 Task: Create a task  Add support for SMS notifications to the mobile app , assign it to team member softage.8@softage.net in the project TrainForge and update the status of the task to  On Track  , set the priority of the task to High.
Action: Mouse moved to (44, 398)
Screenshot: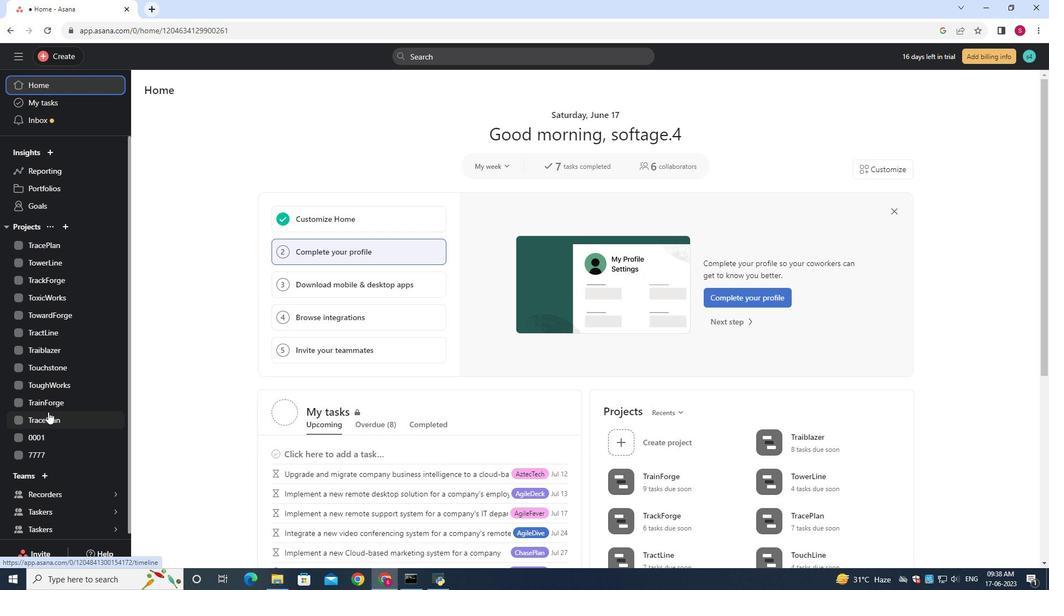 
Action: Mouse pressed left at (44, 398)
Screenshot: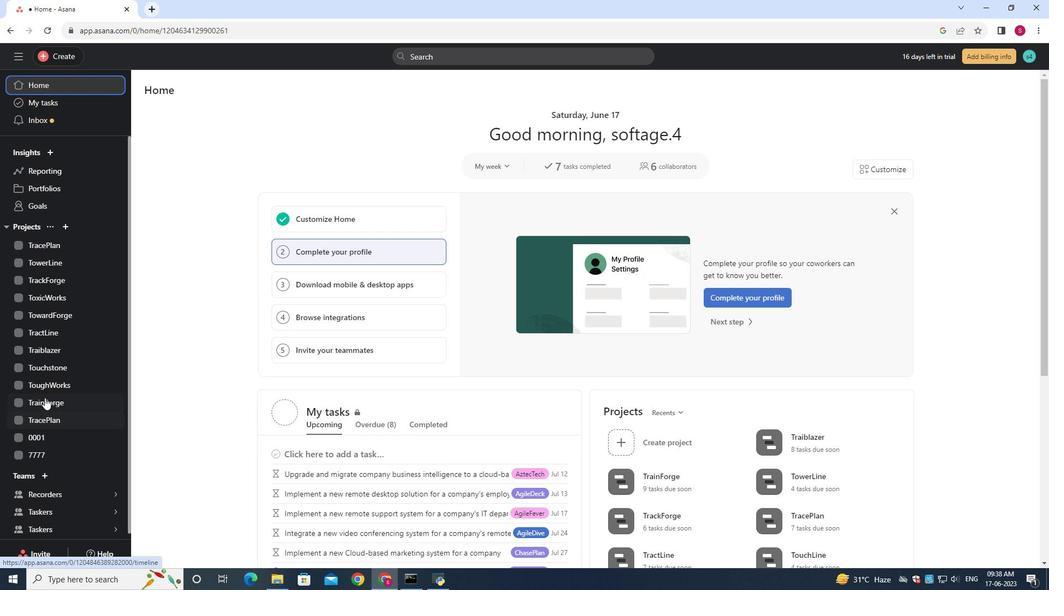 
Action: Mouse moved to (164, 135)
Screenshot: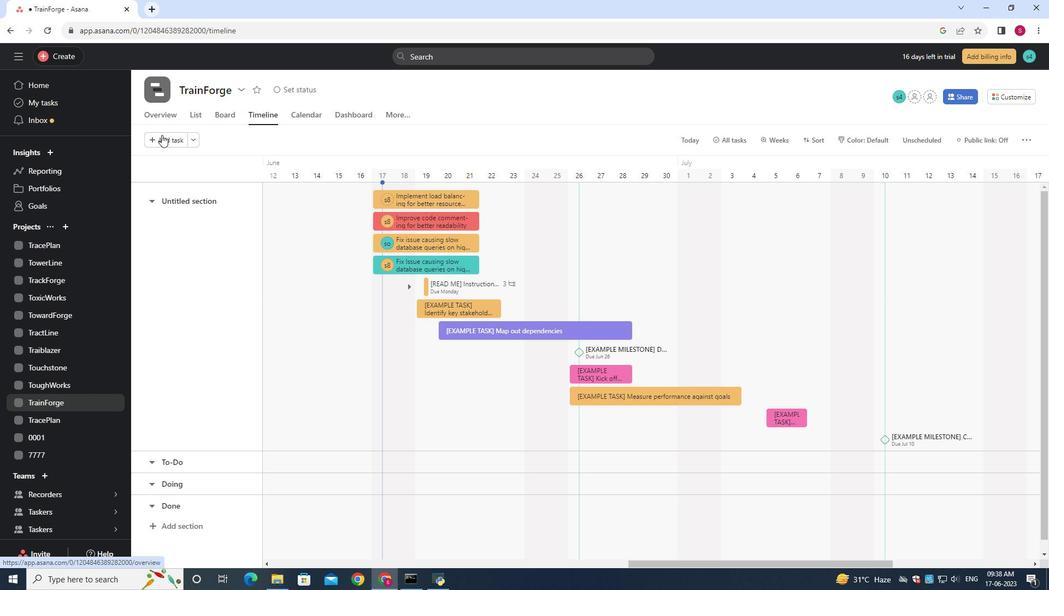 
Action: Mouse pressed left at (164, 135)
Screenshot: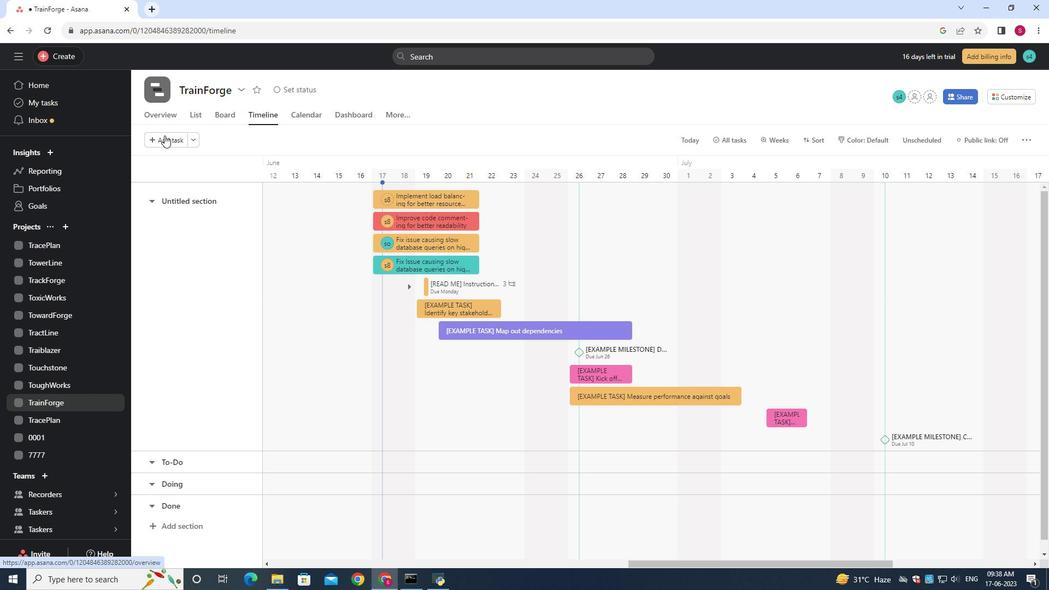 
Action: Mouse moved to (151, 173)
Screenshot: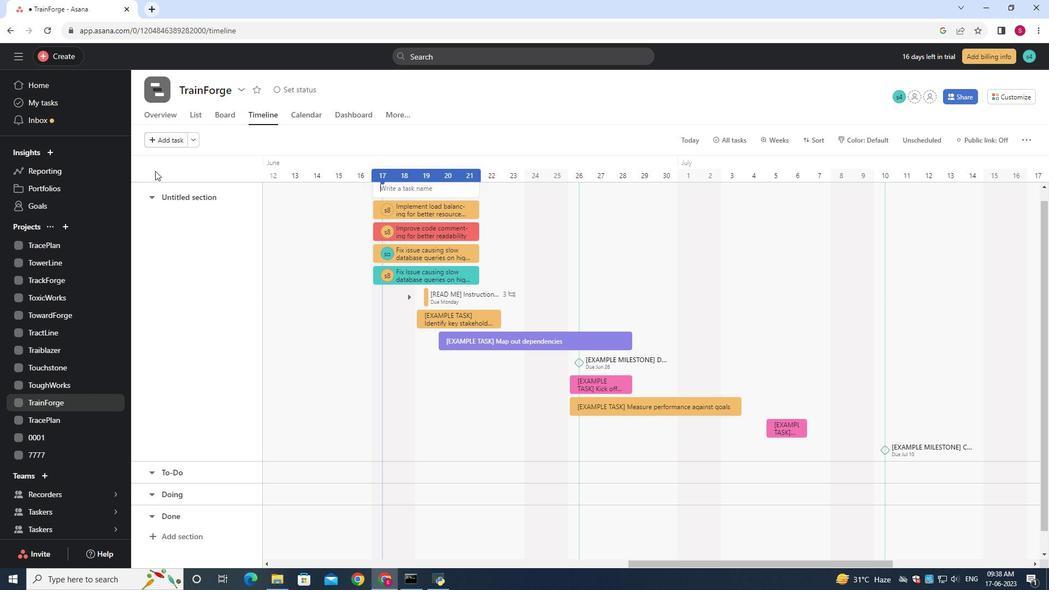 
Action: Key pressed <Key.shift>Add<Key.space>support<Key.space>for<Key.space><Key.shift><Key.shift>SMA<Key.backspace>S<Key.space>notifications<Key.space>to<Key.space>the<Key.space>mobile<Key.space>app
Screenshot: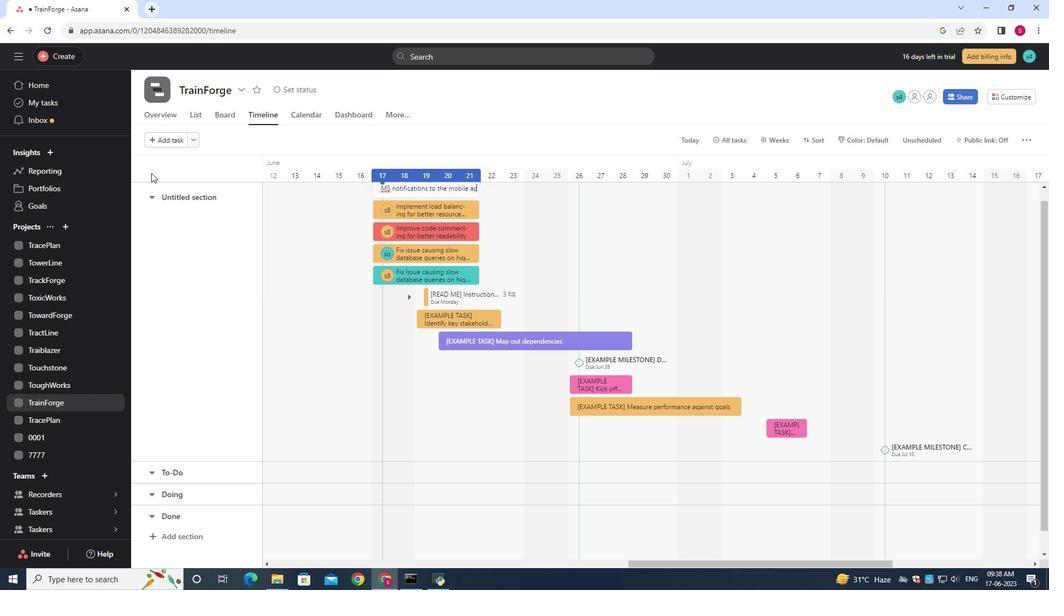 
Action: Mouse moved to (477, 190)
Screenshot: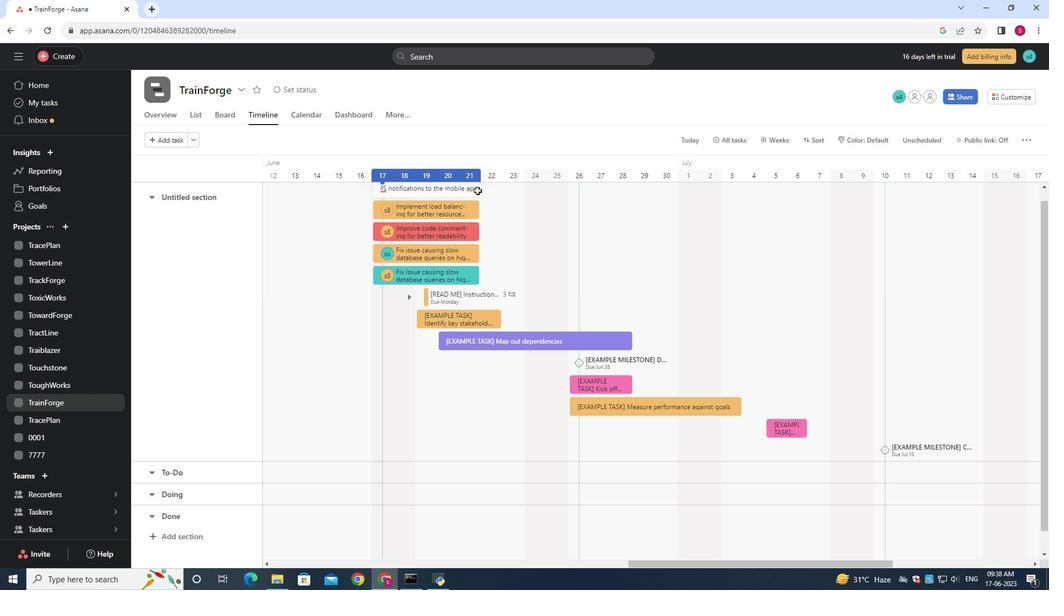
Action: Mouse pressed left at (477, 190)
Screenshot: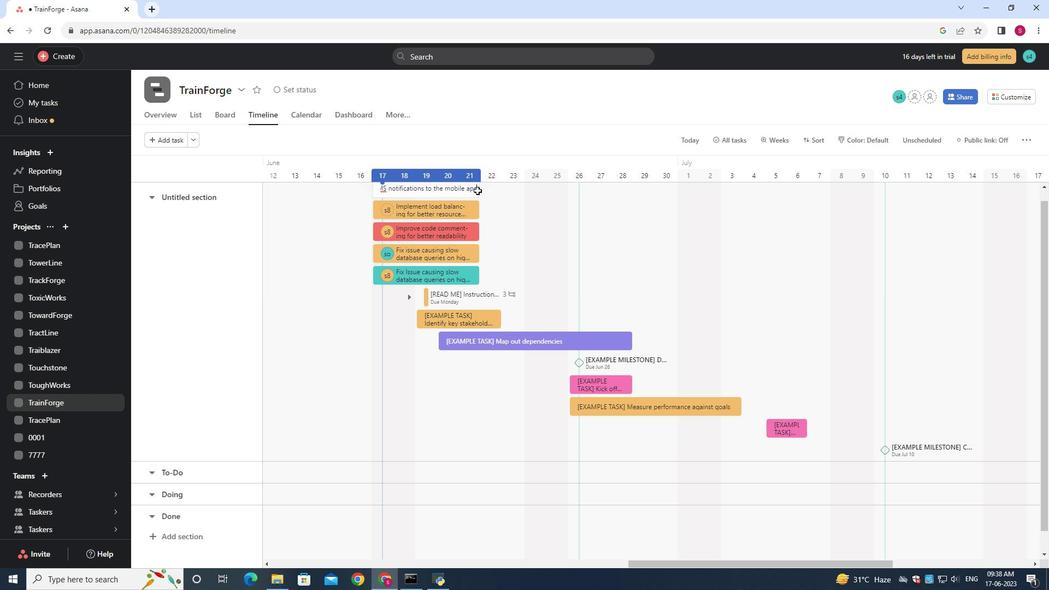 
Action: Mouse moved to (780, 205)
Screenshot: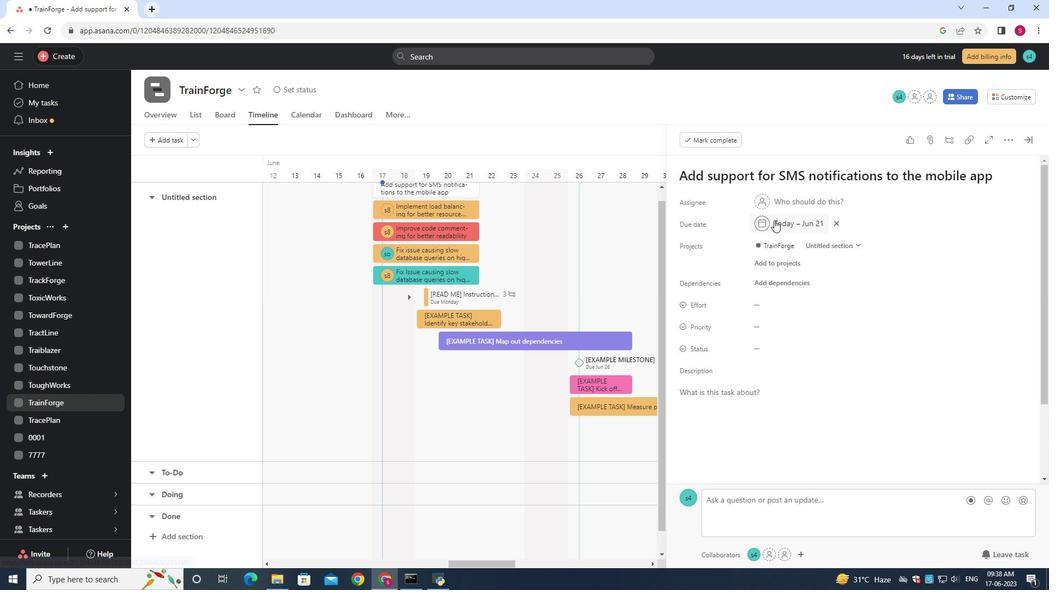 
Action: Mouse pressed left at (780, 205)
Screenshot: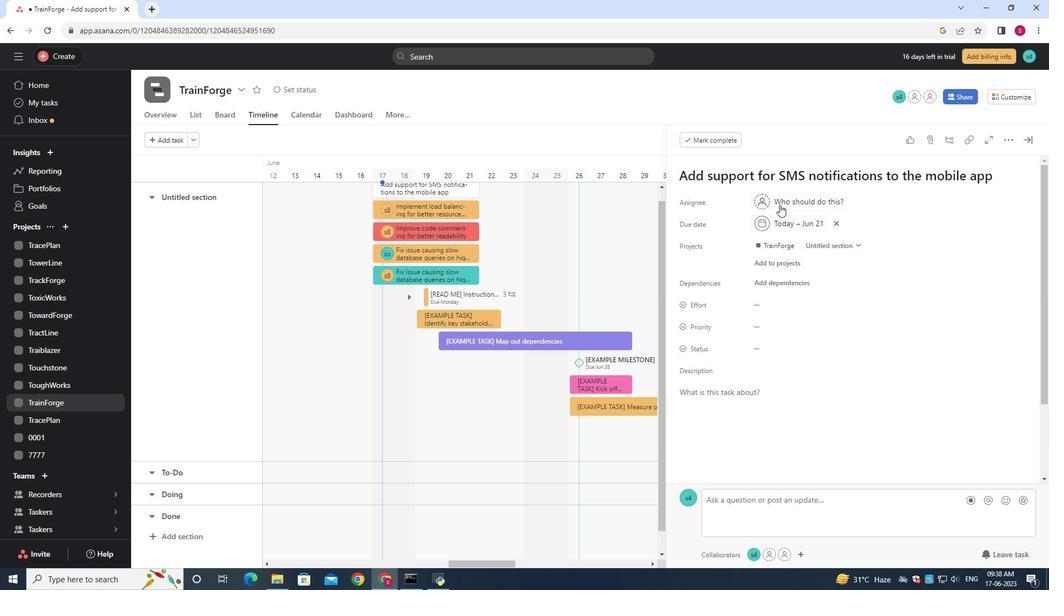
Action: Mouse moved to (780, 205)
Screenshot: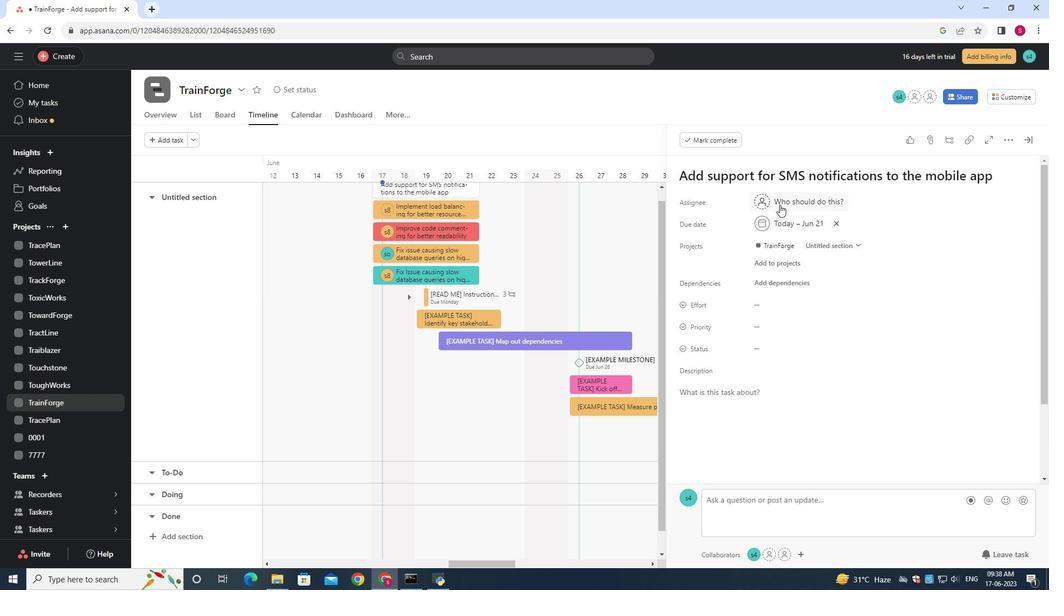 
Action: Key pressed softage.8<Key.shift>@softage.net
Screenshot: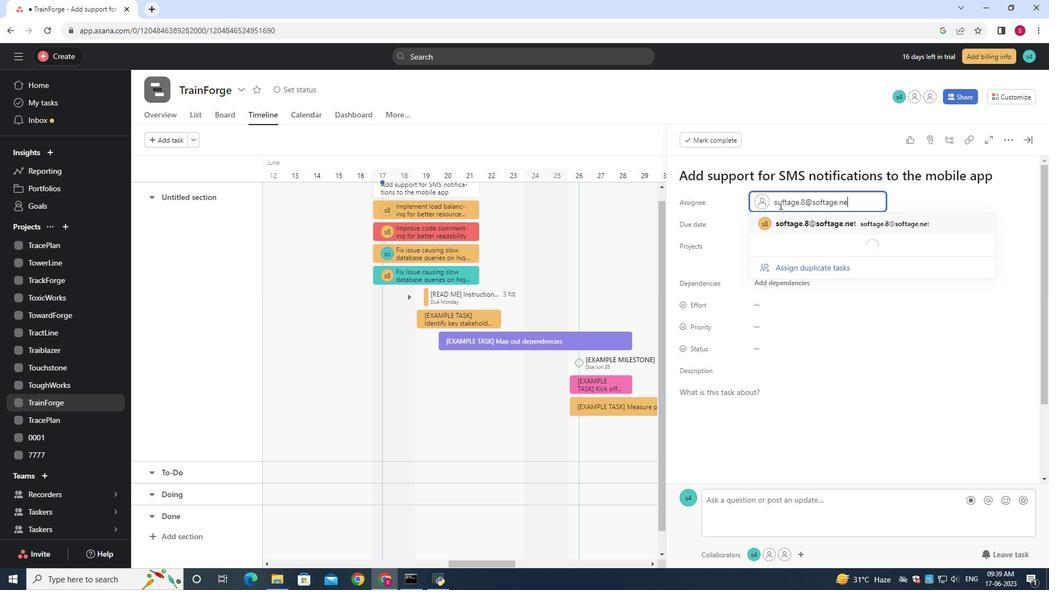 
Action: Mouse moved to (811, 219)
Screenshot: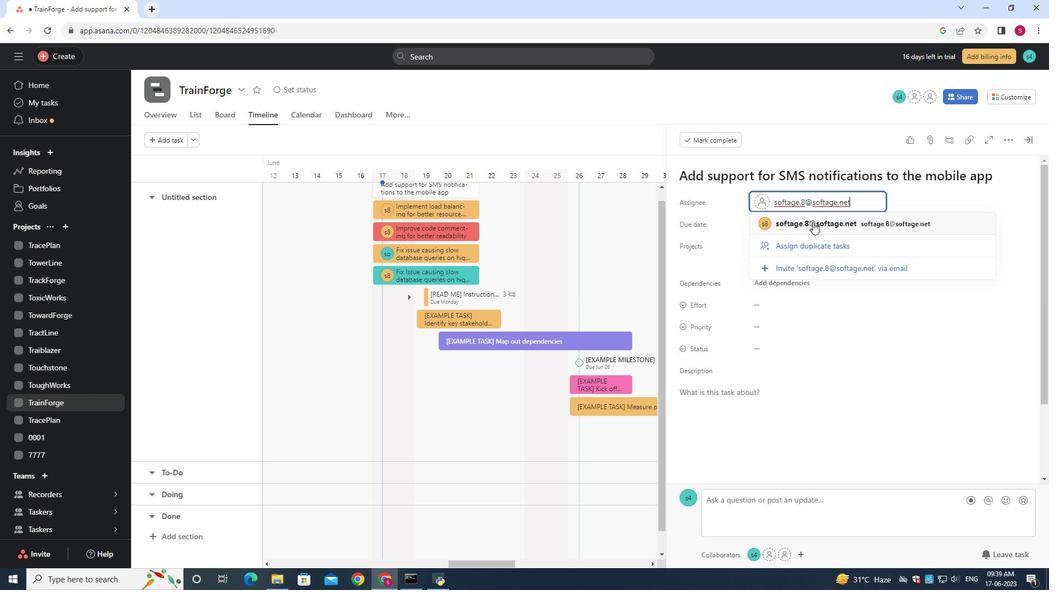
Action: Mouse pressed left at (811, 219)
Screenshot: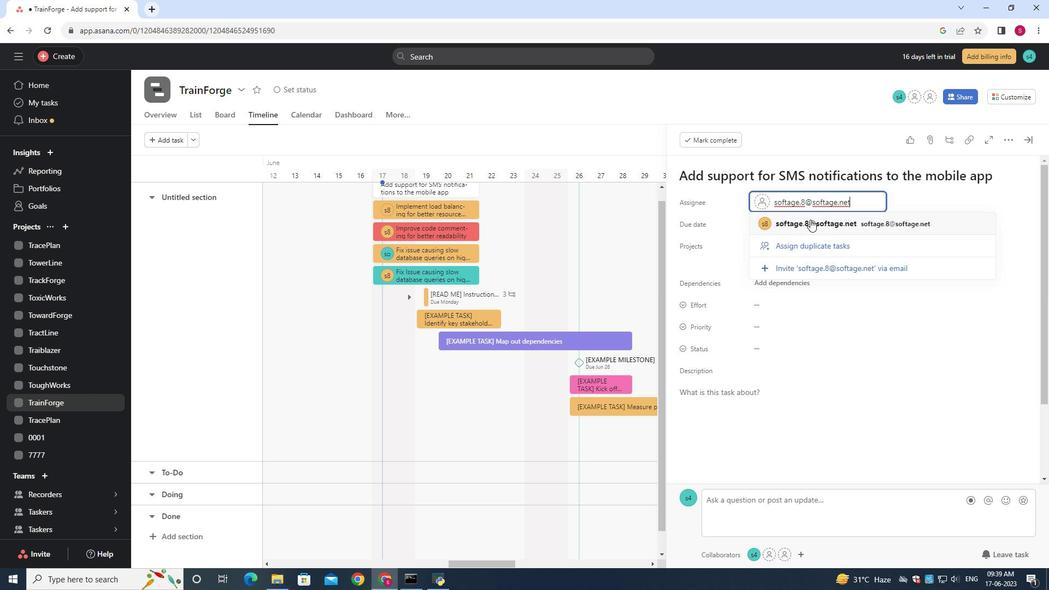 
Action: Mouse moved to (761, 342)
Screenshot: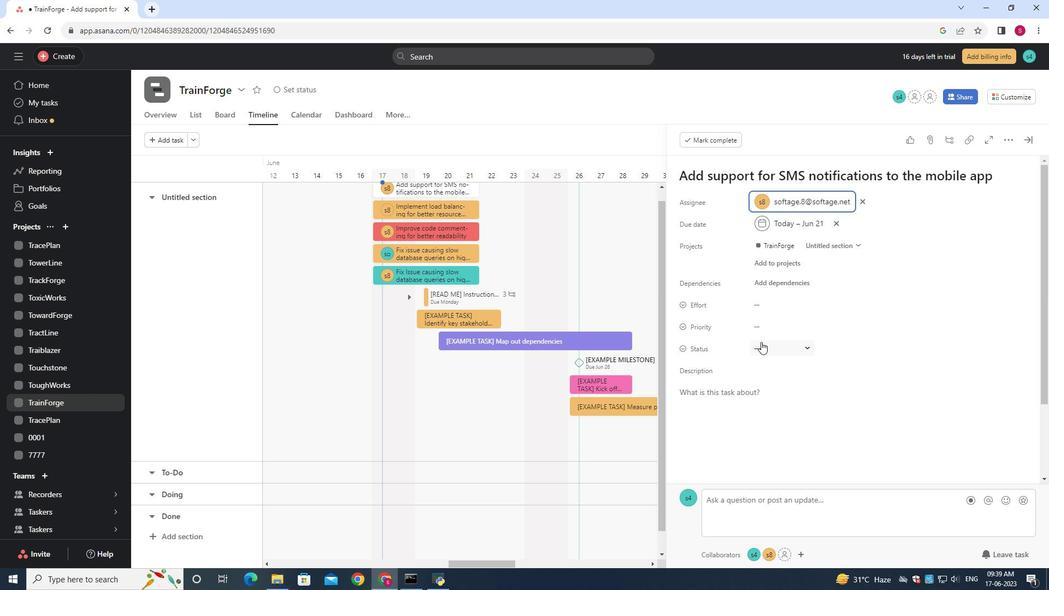 
Action: Mouse pressed left at (761, 342)
Screenshot: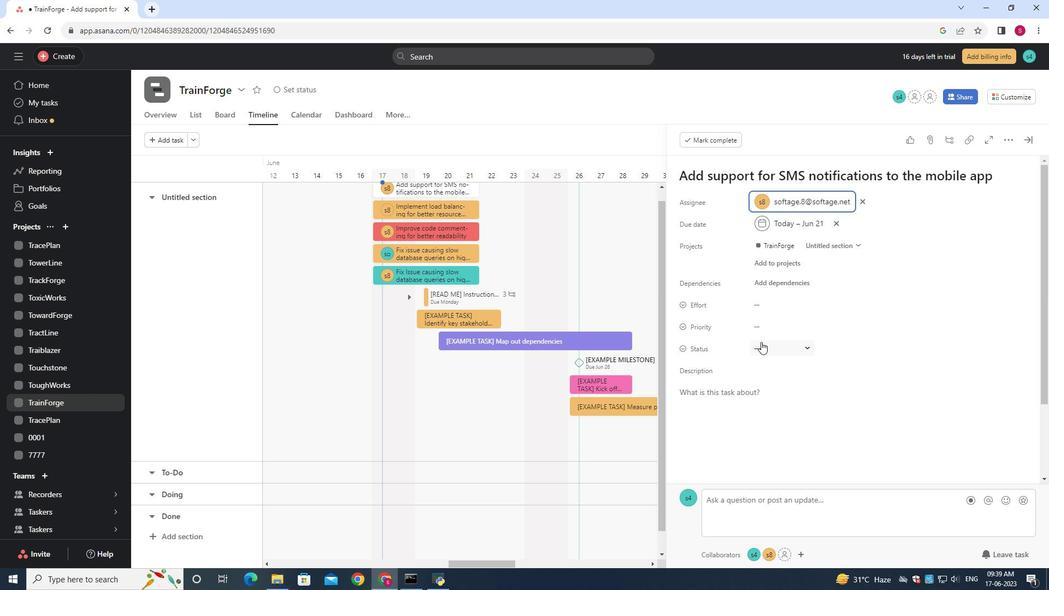 
Action: Mouse moved to (790, 391)
Screenshot: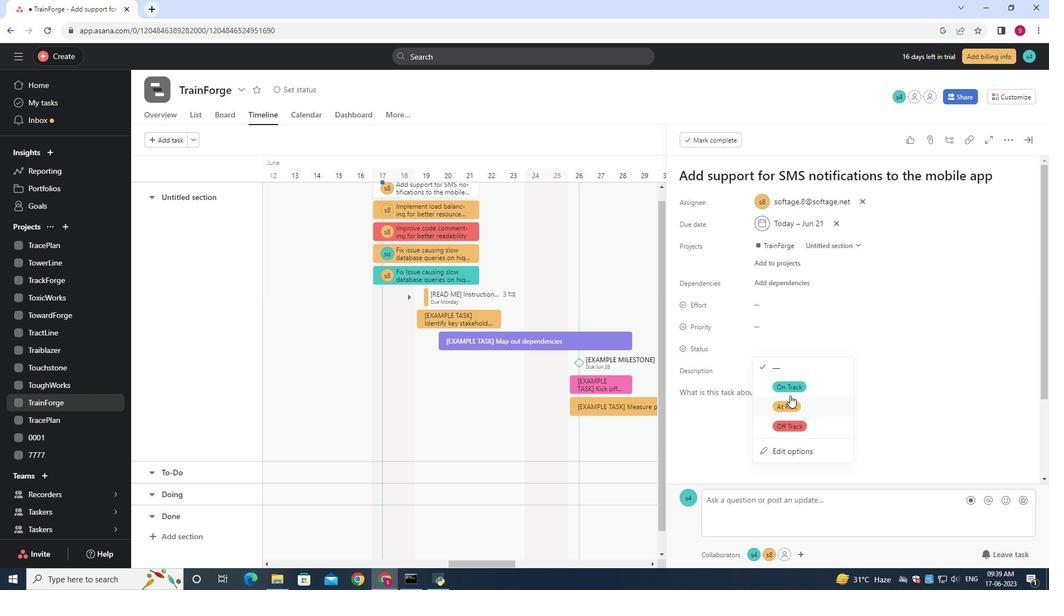 
Action: Mouse pressed left at (790, 391)
Screenshot: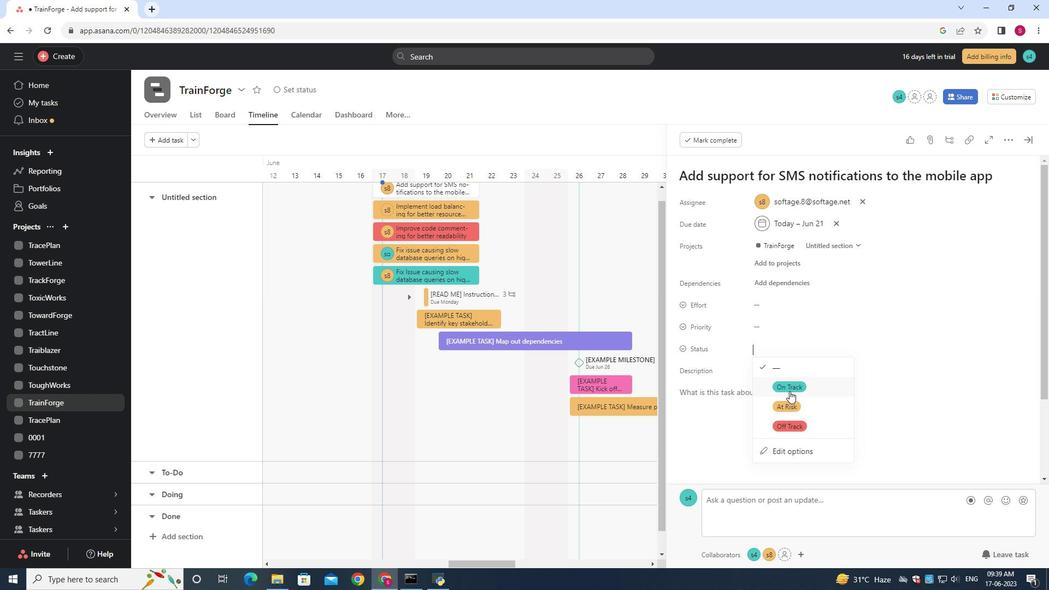 
Action: Mouse moved to (781, 327)
Screenshot: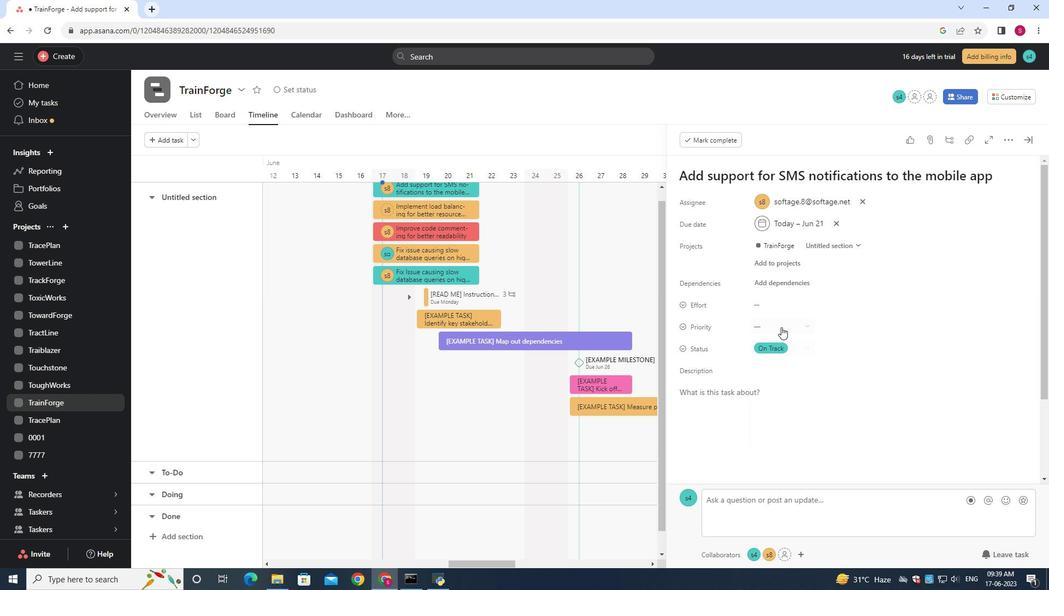 
Action: Mouse pressed left at (781, 327)
Screenshot: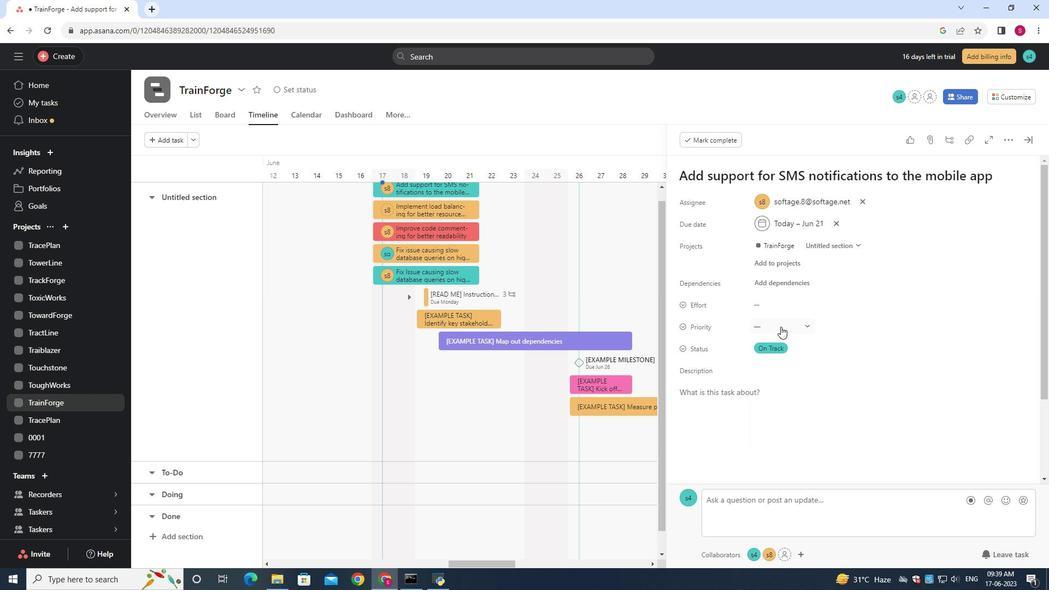 
Action: Mouse moved to (790, 366)
Screenshot: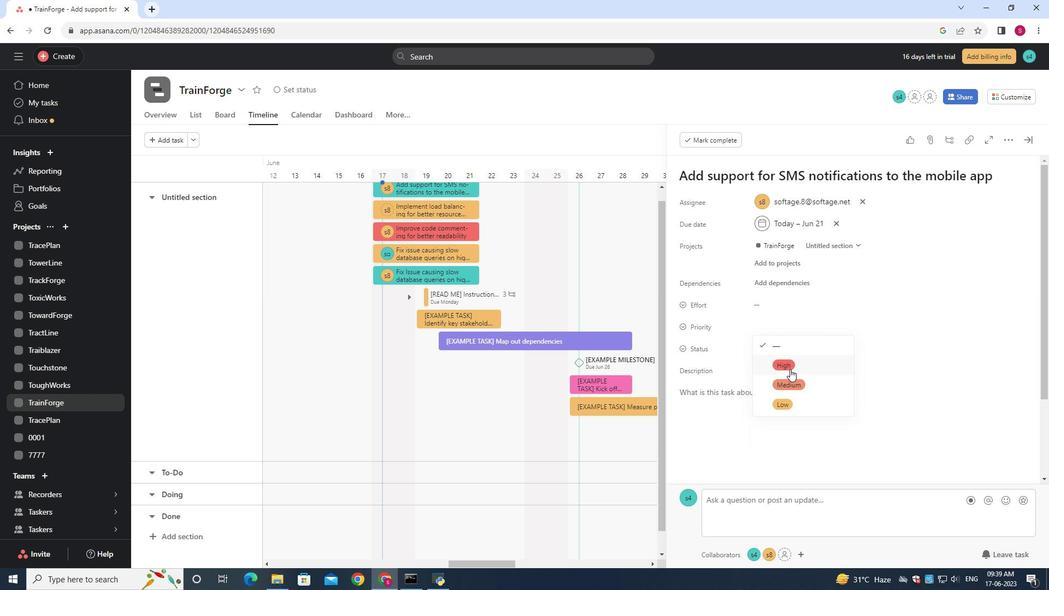 
Action: Mouse pressed left at (790, 366)
Screenshot: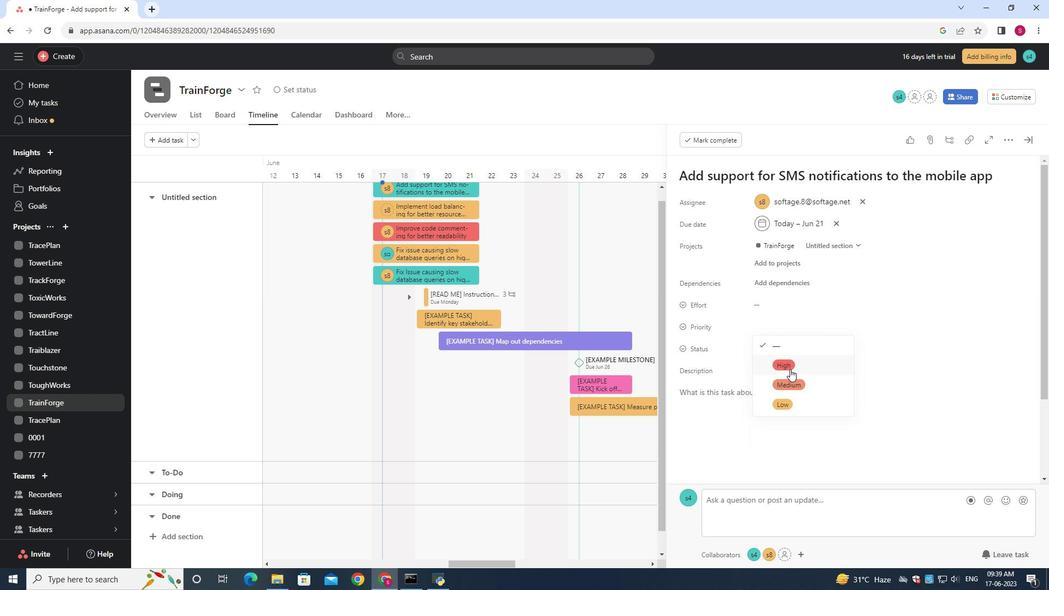 
Action: Mouse moved to (789, 347)
Screenshot: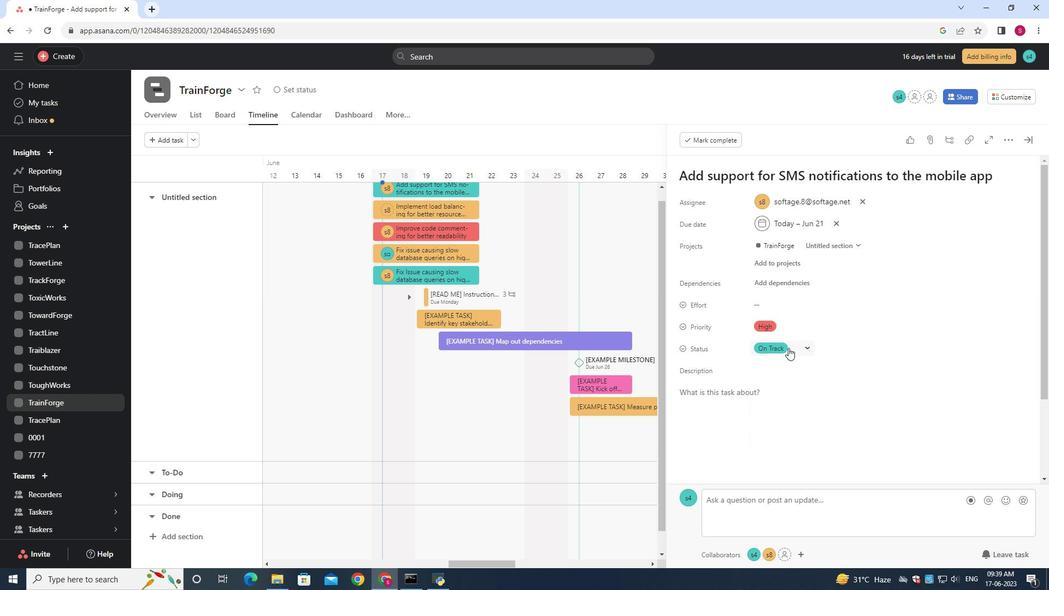 
